 Task: In the Company tax.ny.gov, Log call with description : 'Customer requesting a product demonstration.'; Select call outcome: 'Busy '; Select call Direction: Inbound; Add date: '23 August, 2023' and time 10:30:AM. Logged in from softage.1@softage.net
Action: Mouse moved to (78, 48)
Screenshot: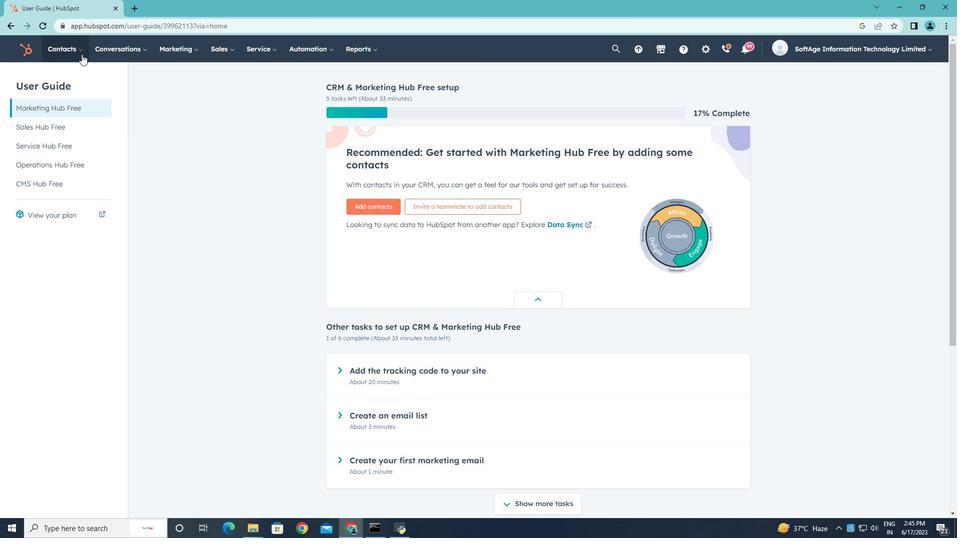 
Action: Mouse pressed left at (78, 48)
Screenshot: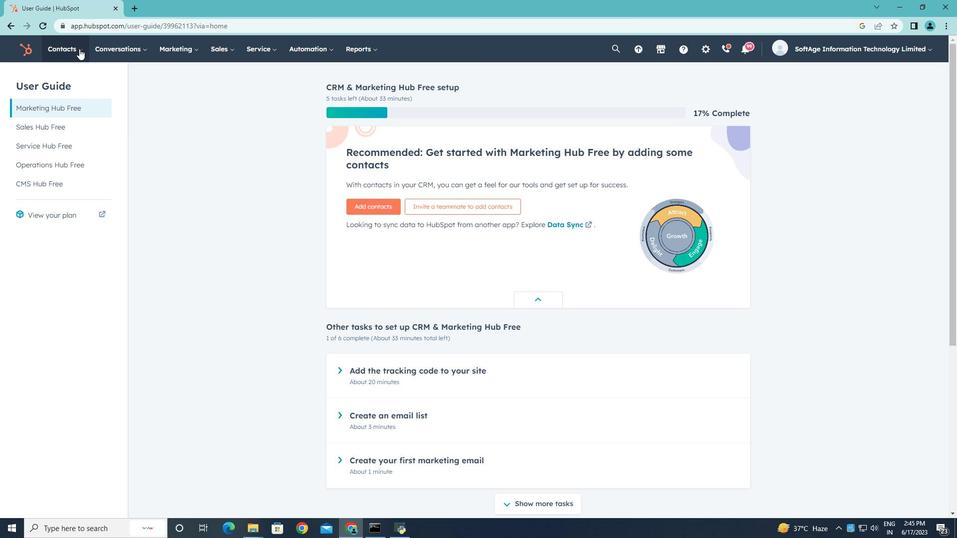 
Action: Mouse moved to (73, 99)
Screenshot: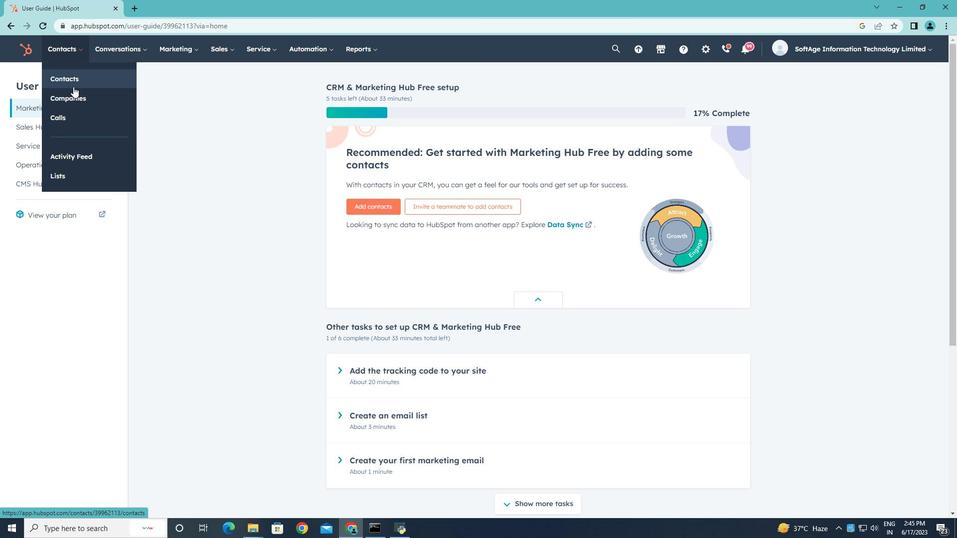 
Action: Mouse pressed left at (73, 99)
Screenshot: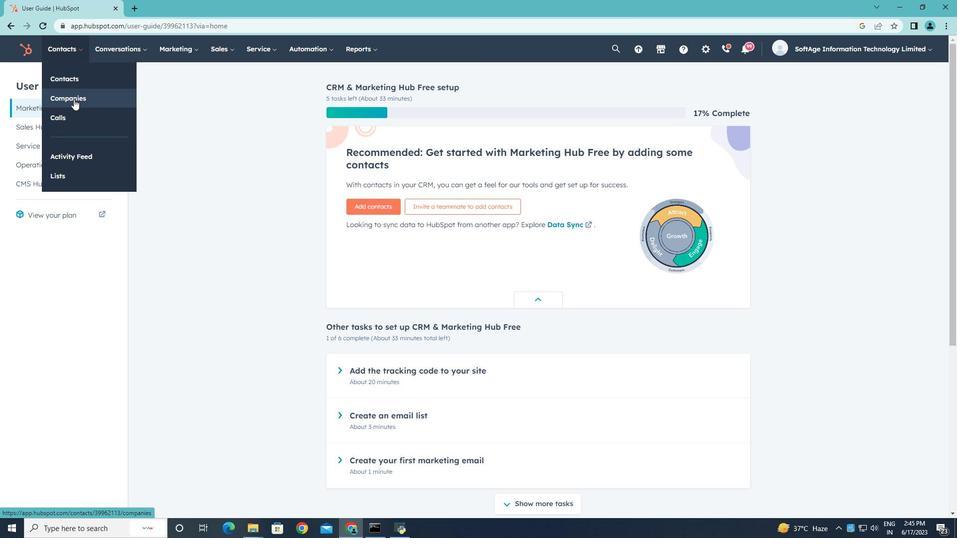 
Action: Mouse moved to (80, 159)
Screenshot: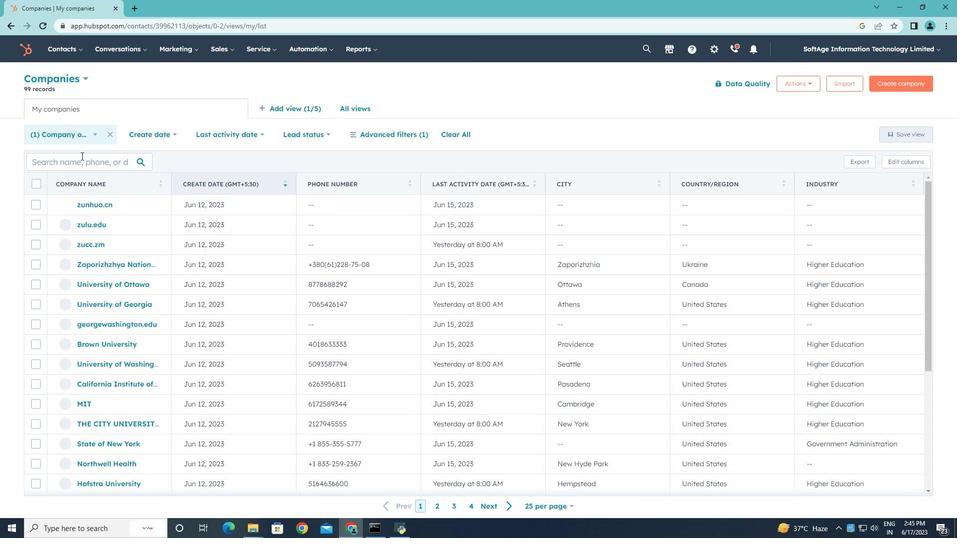 
Action: Mouse pressed left at (80, 159)
Screenshot: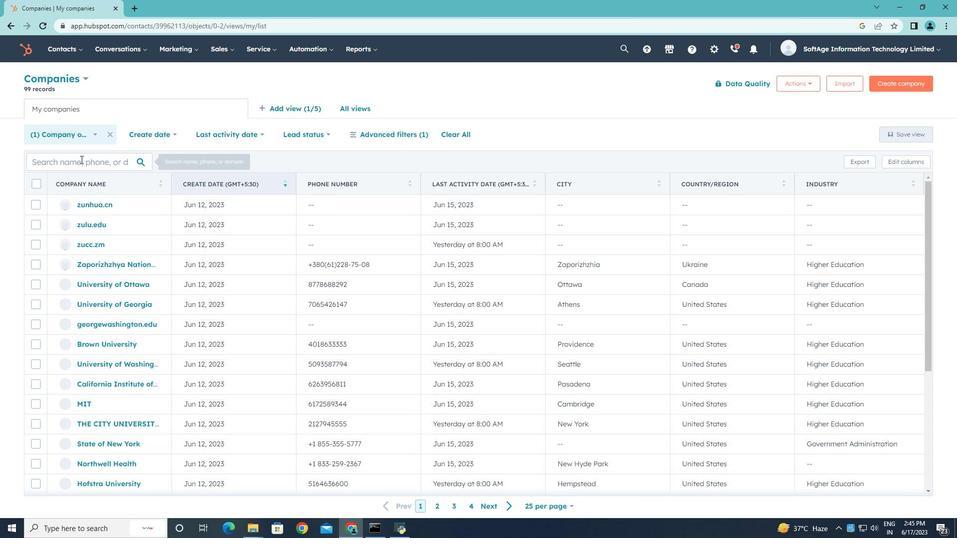 
Action: Key pressed tax.ny.gov
Screenshot: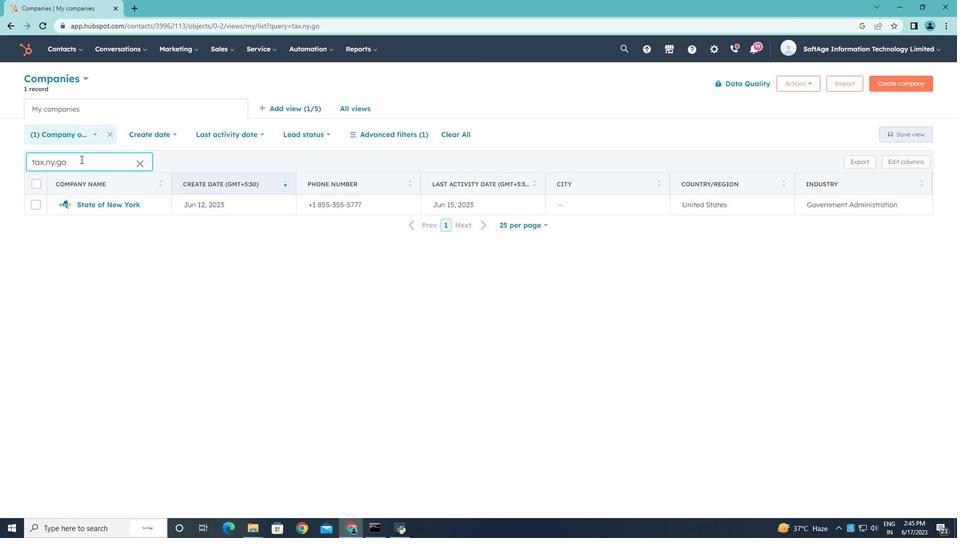 
Action: Mouse moved to (89, 203)
Screenshot: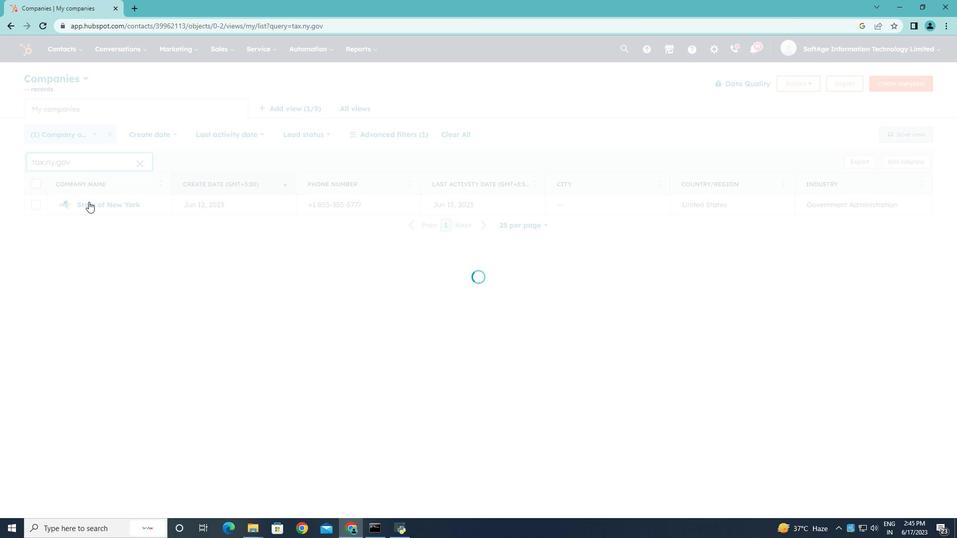 
Action: Mouse pressed left at (89, 203)
Screenshot: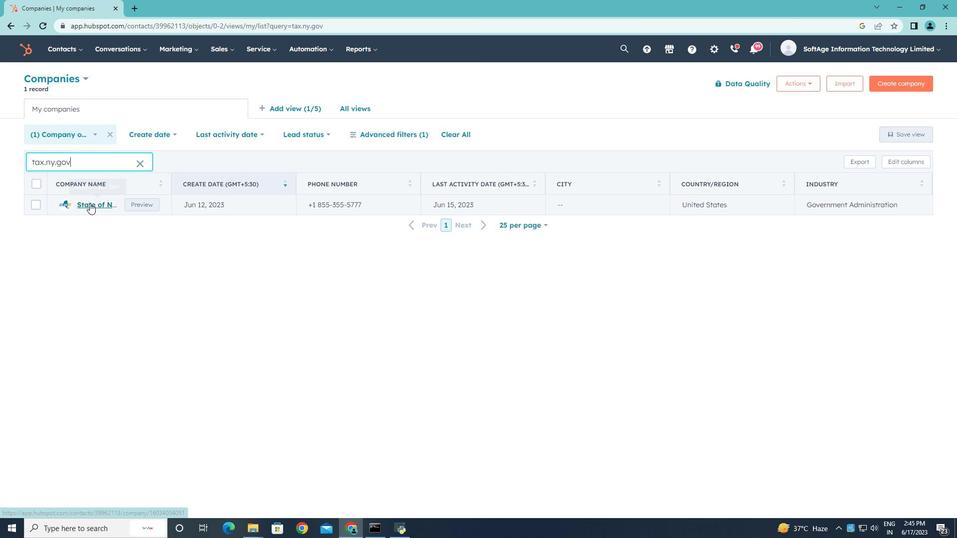 
Action: Mouse moved to (194, 167)
Screenshot: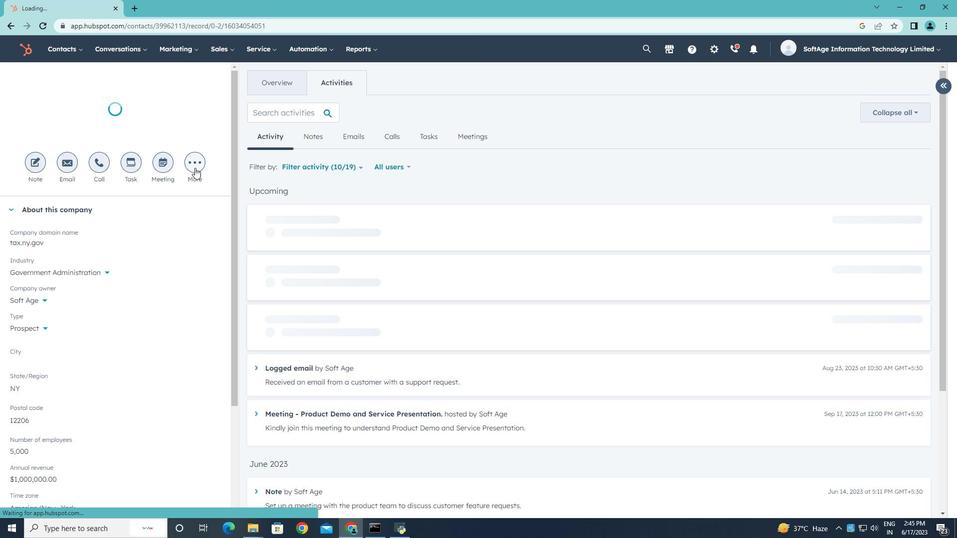 
Action: Mouse pressed left at (194, 167)
Screenshot: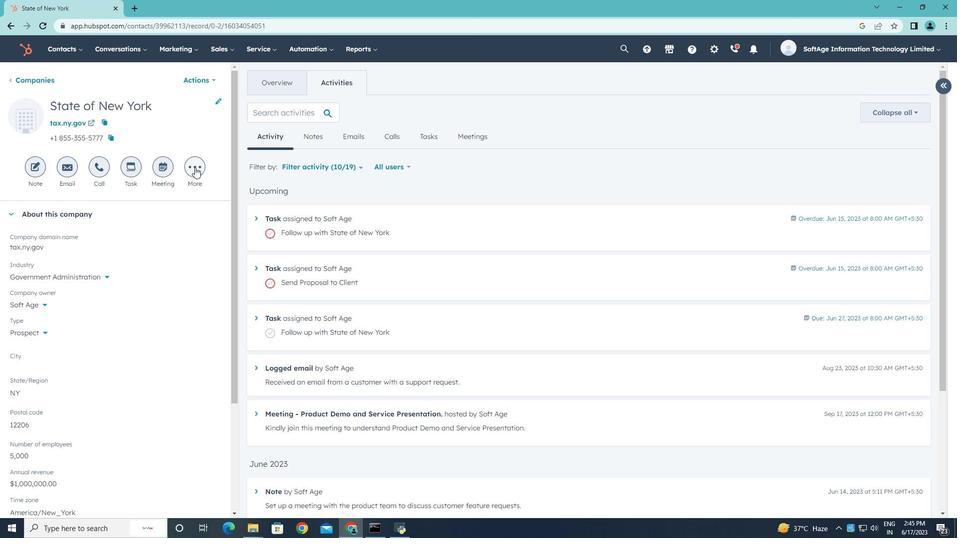 
Action: Mouse moved to (184, 250)
Screenshot: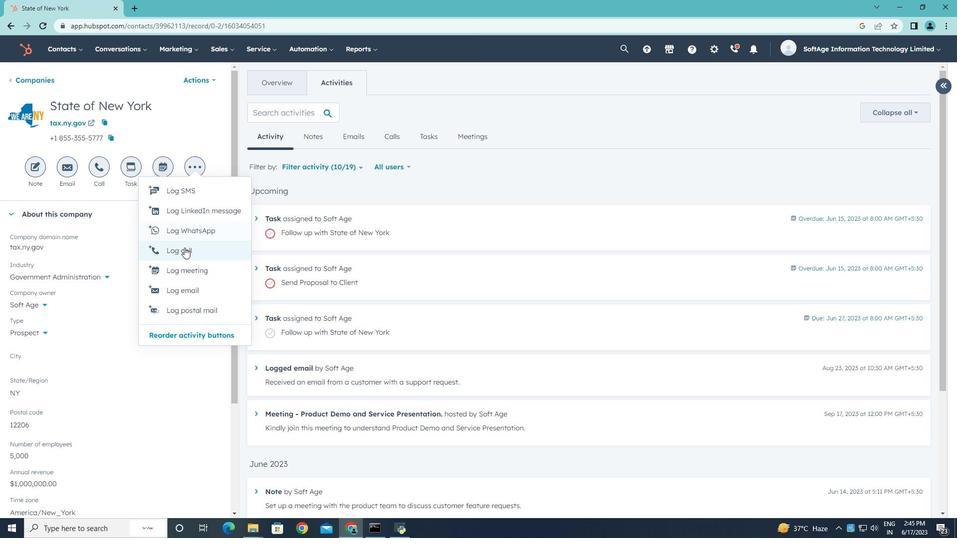 
Action: Mouse pressed left at (184, 250)
Screenshot: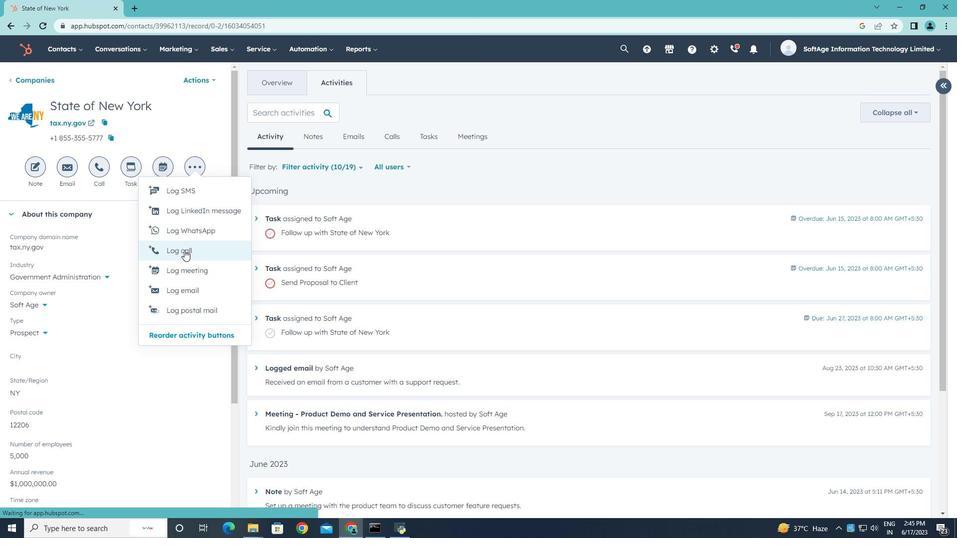 
Action: Key pressed <Key.shift>Customer<Key.space>requesting<Key.space>a<Key.space>product<Key.space>demonstration,
Screenshot: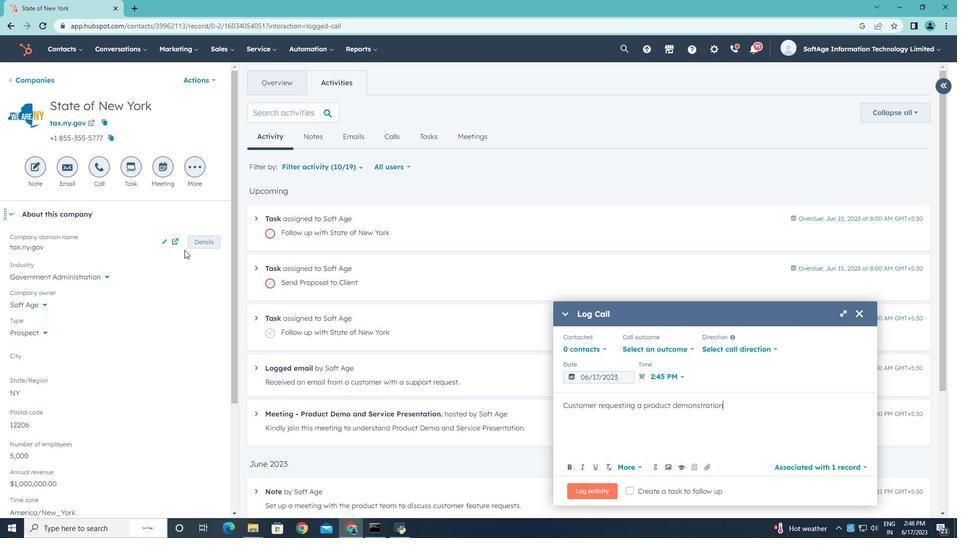 
Action: Mouse moved to (692, 349)
Screenshot: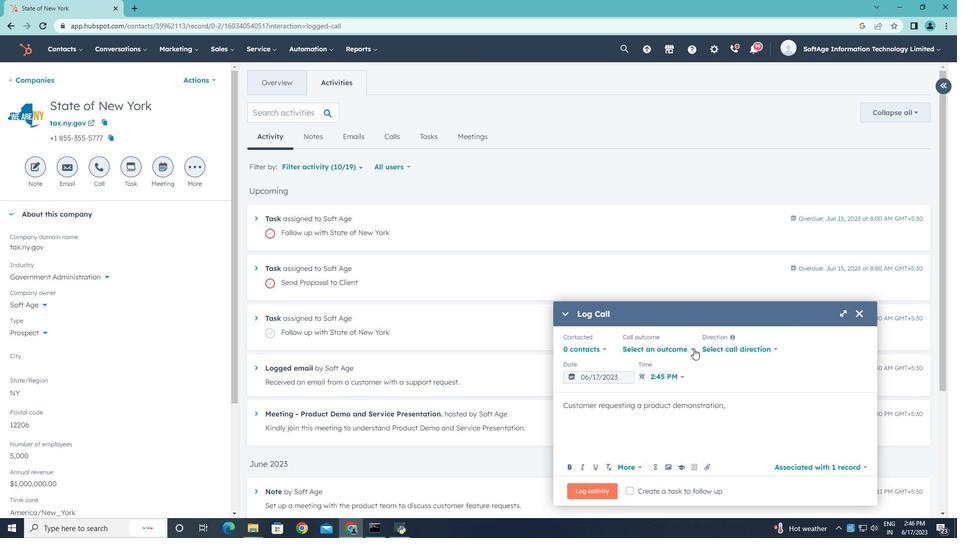 
Action: Mouse pressed left at (692, 349)
Screenshot: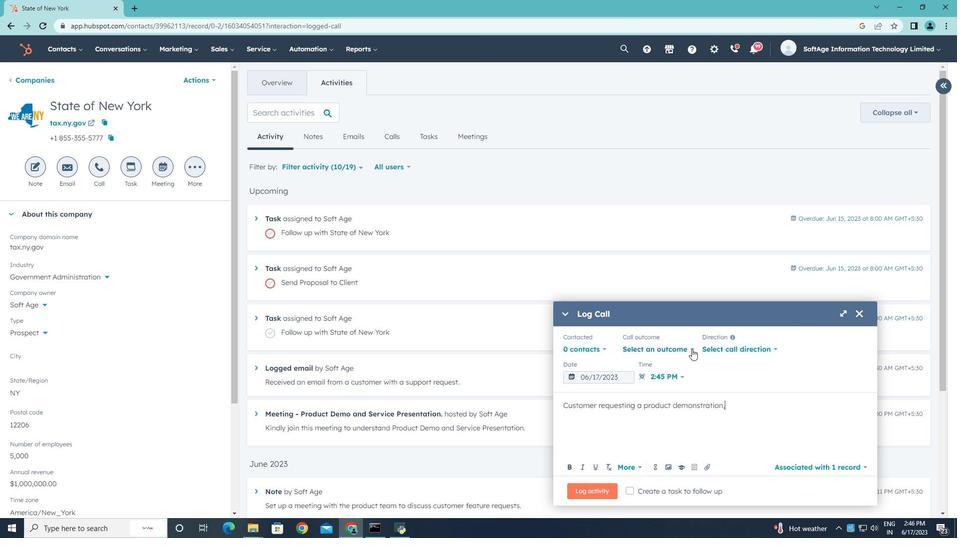 
Action: Mouse moved to (657, 378)
Screenshot: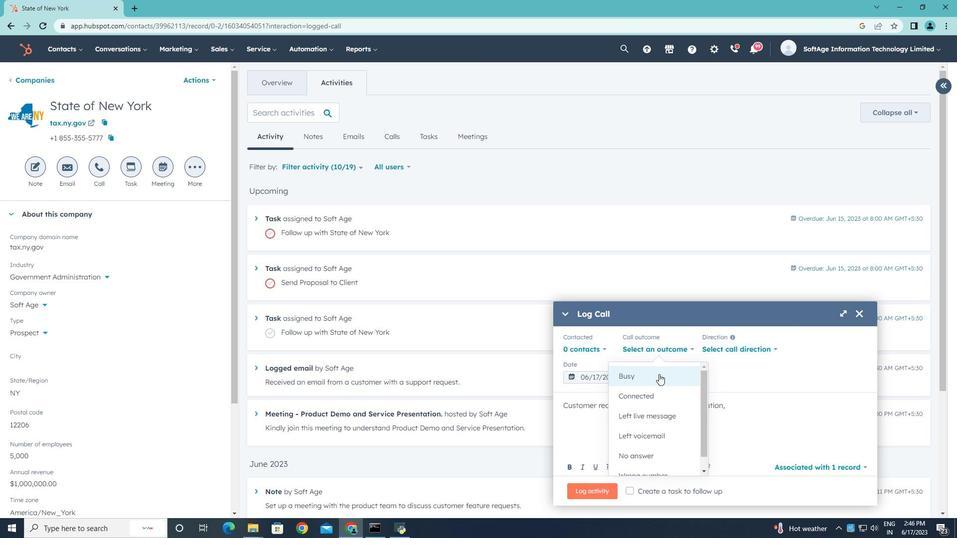 
Action: Mouse pressed left at (657, 378)
Screenshot: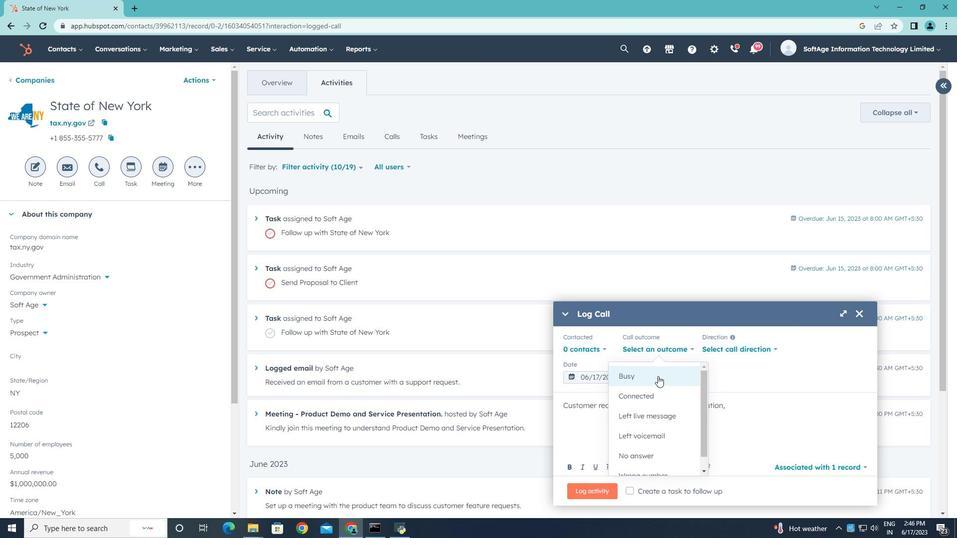 
Action: Mouse moved to (723, 350)
Screenshot: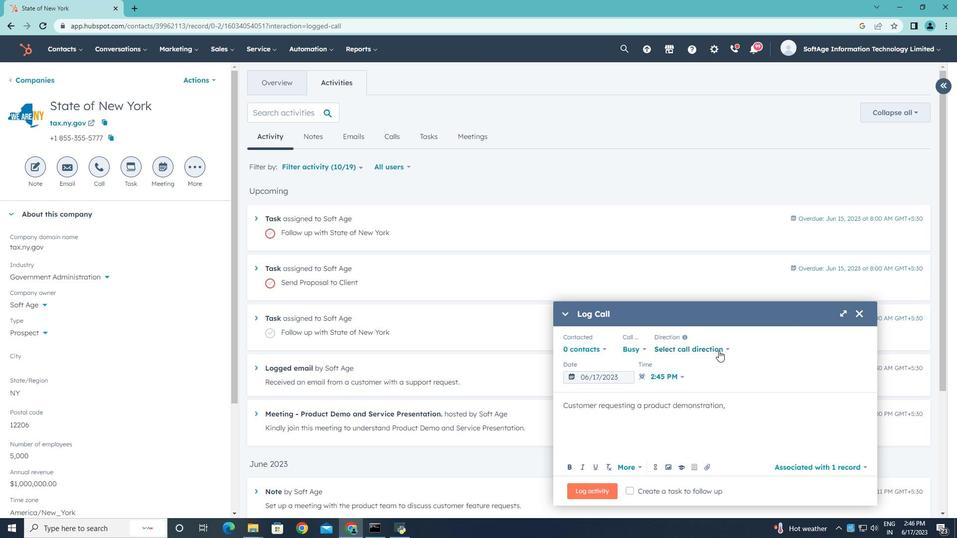 
Action: Mouse pressed left at (723, 350)
Screenshot: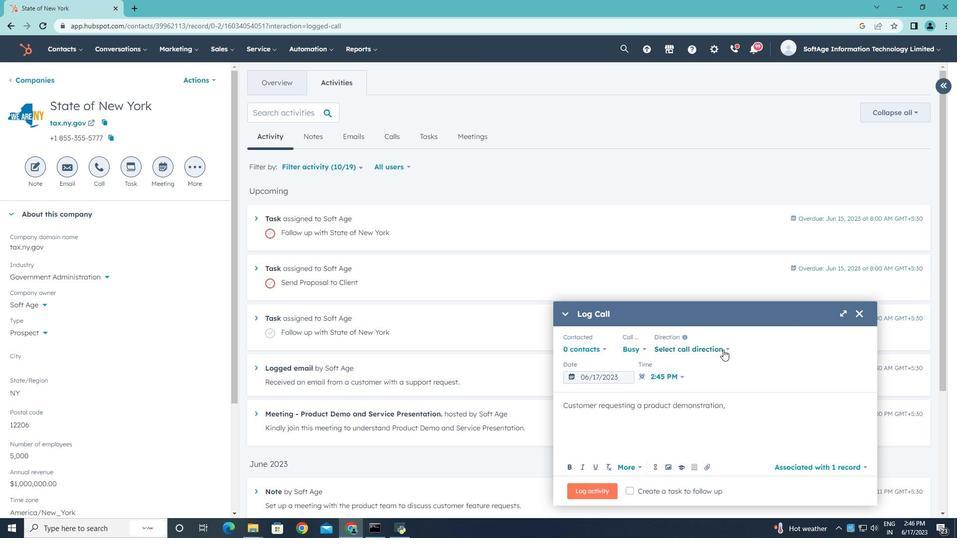 
Action: Mouse moved to (699, 375)
Screenshot: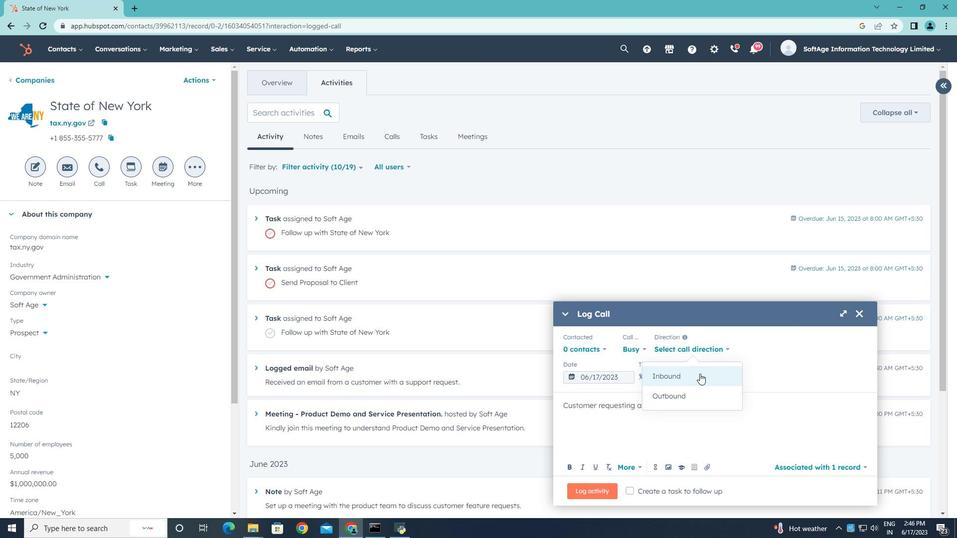 
Action: Mouse pressed left at (699, 375)
Screenshot: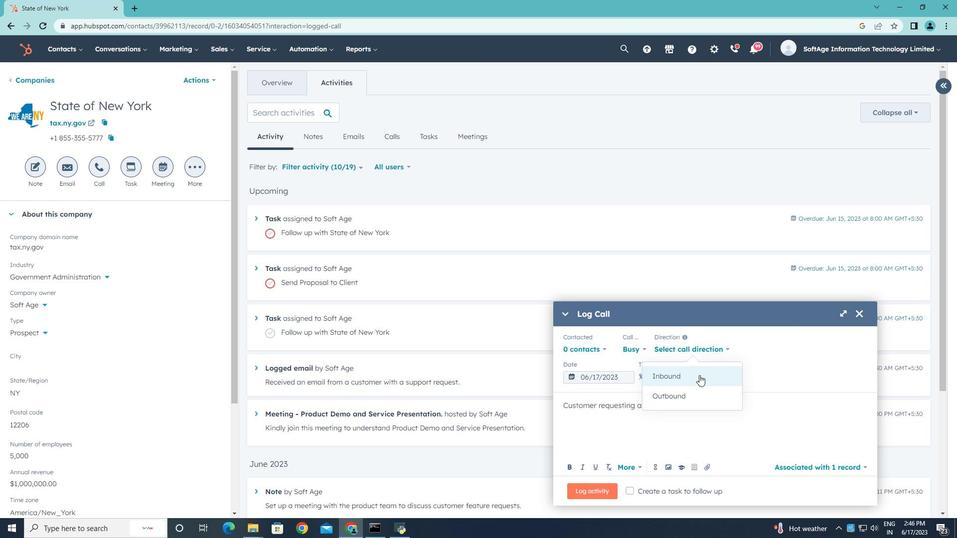 
Action: Mouse moved to (770, 353)
Screenshot: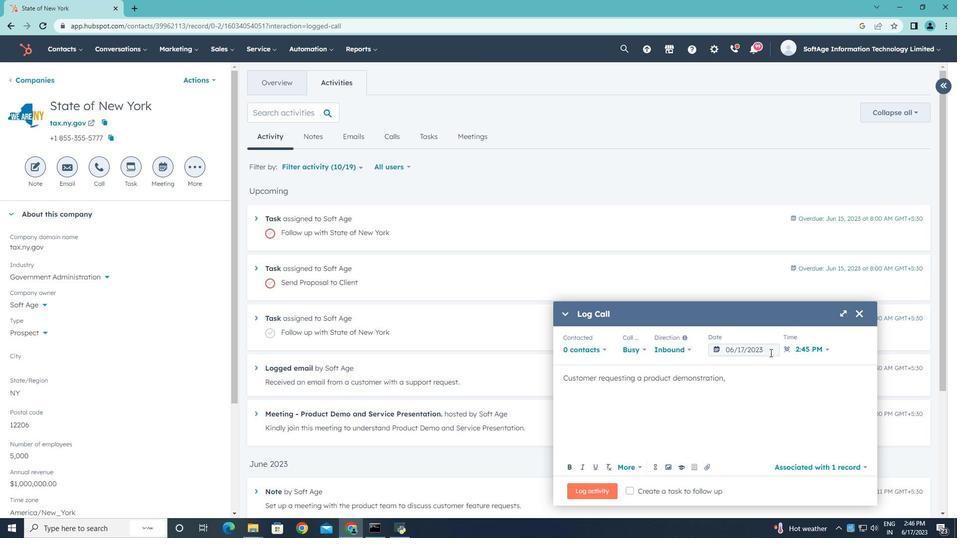 
Action: Mouse pressed left at (770, 353)
Screenshot: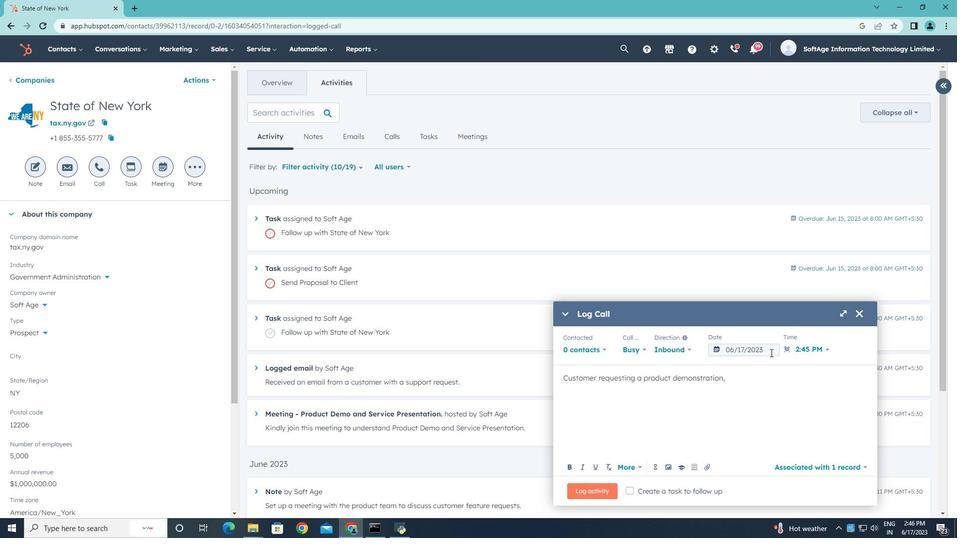 
Action: Mouse moved to (832, 189)
Screenshot: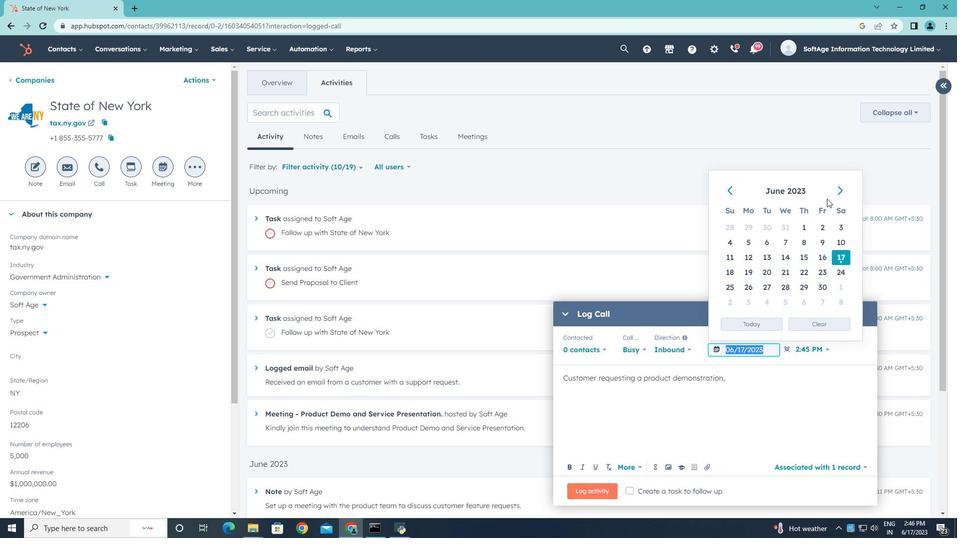 
Action: Mouse pressed left at (832, 189)
Screenshot: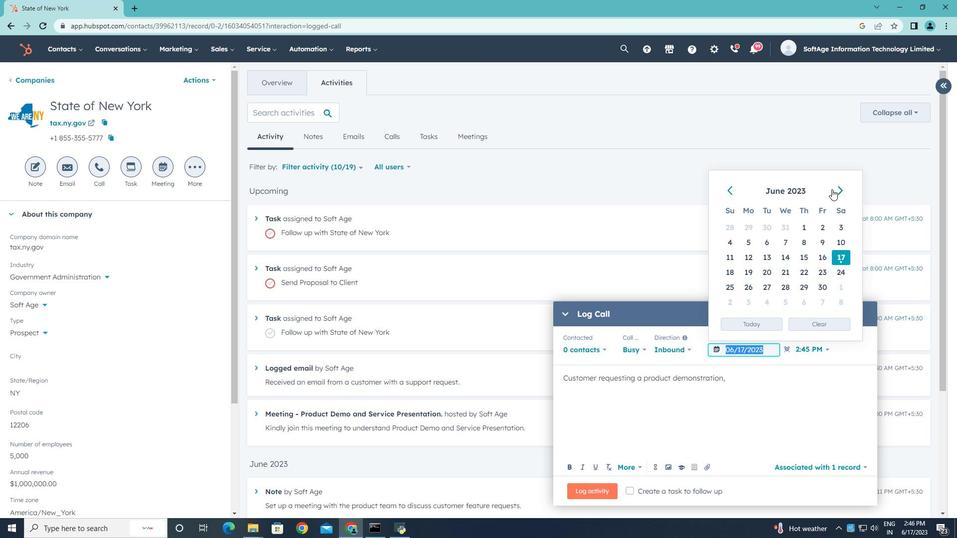 
Action: Mouse pressed left at (832, 189)
Screenshot: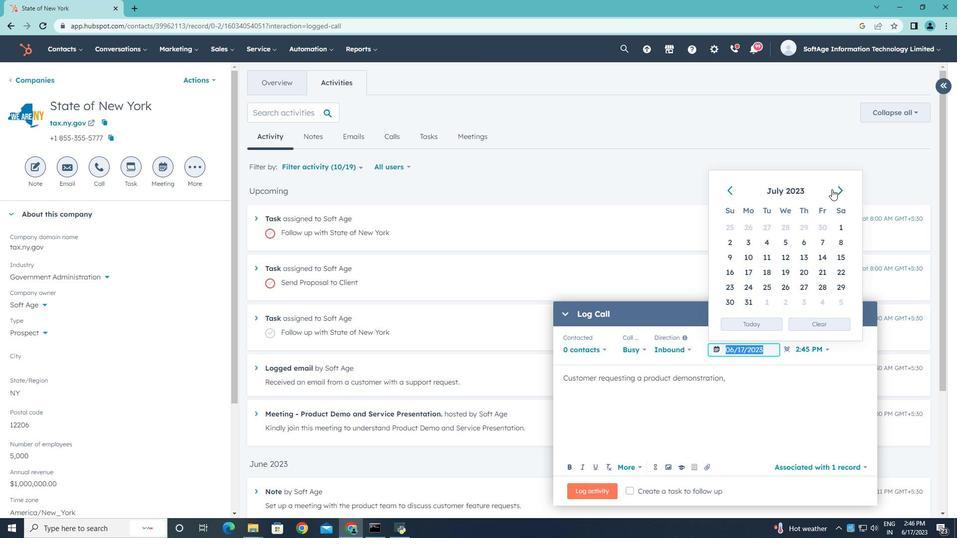 
Action: Mouse moved to (782, 273)
Screenshot: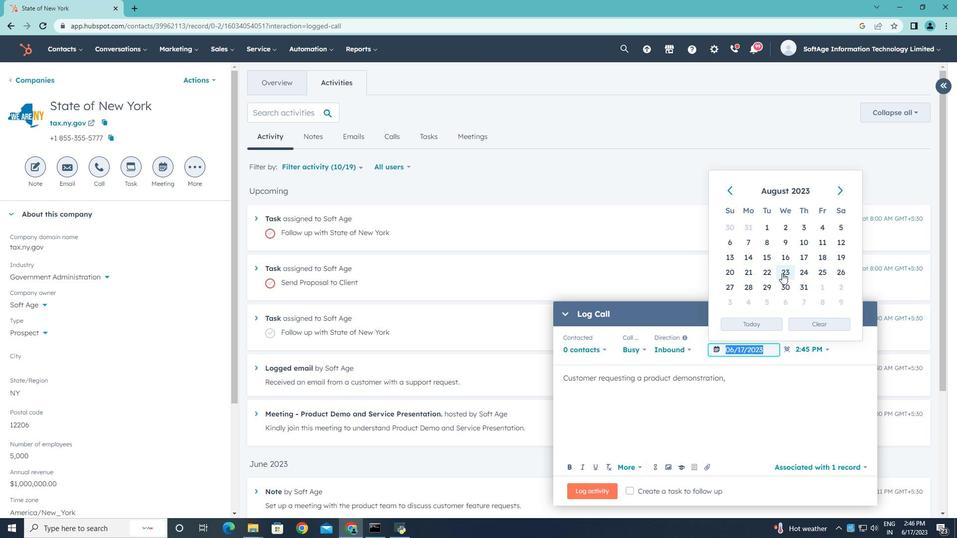 
Action: Mouse pressed left at (782, 273)
Screenshot: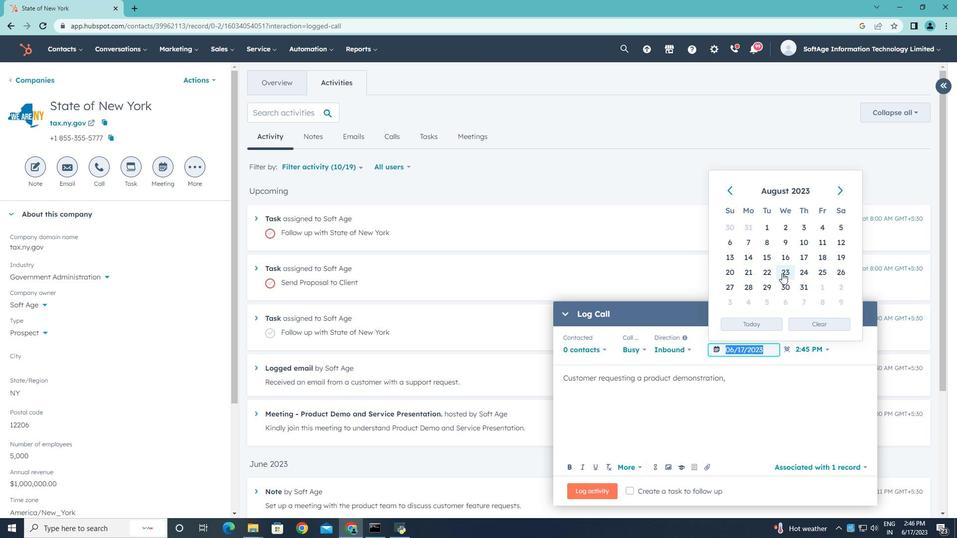 
Action: Mouse moved to (824, 347)
Screenshot: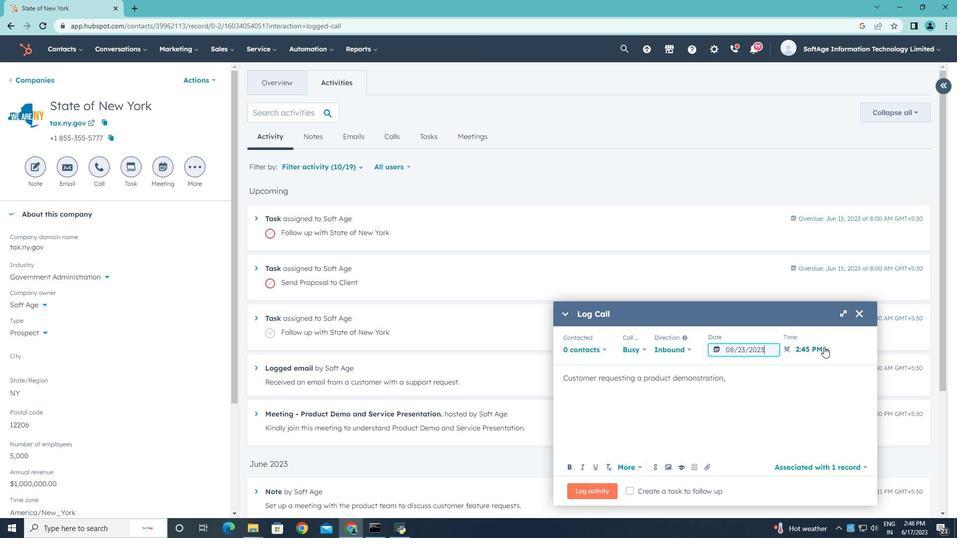 
Action: Mouse pressed left at (824, 347)
Screenshot: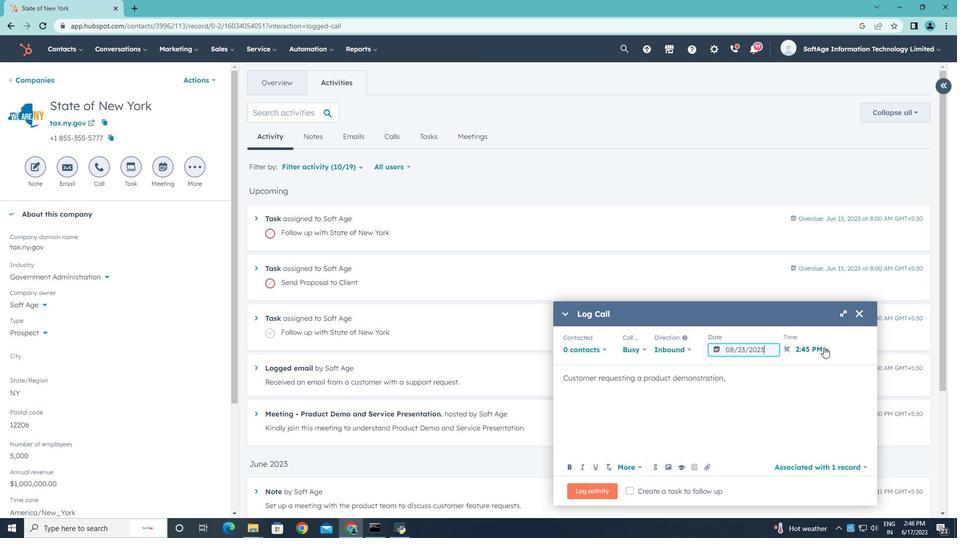 
Action: Mouse moved to (808, 431)
Screenshot: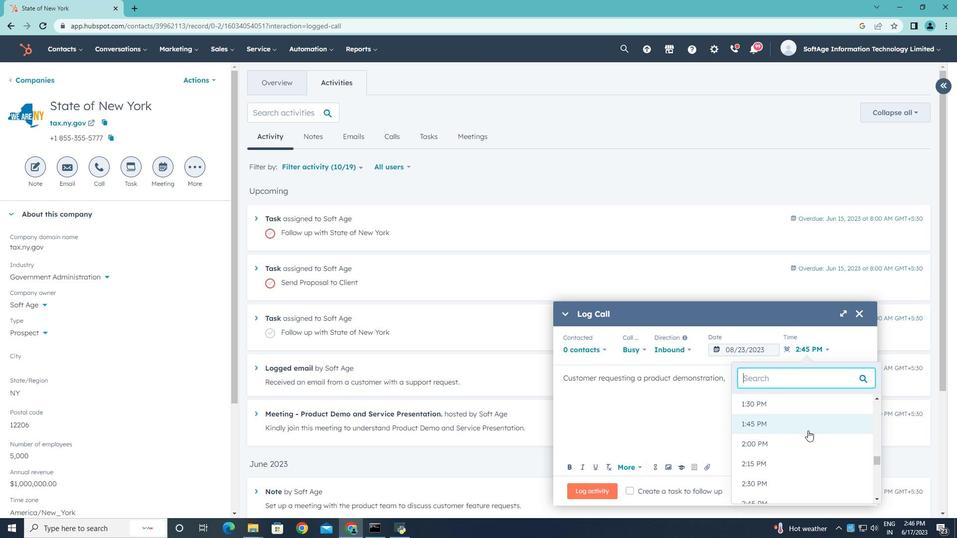 
Action: Mouse scrolled (808, 431) with delta (0, 0)
Screenshot: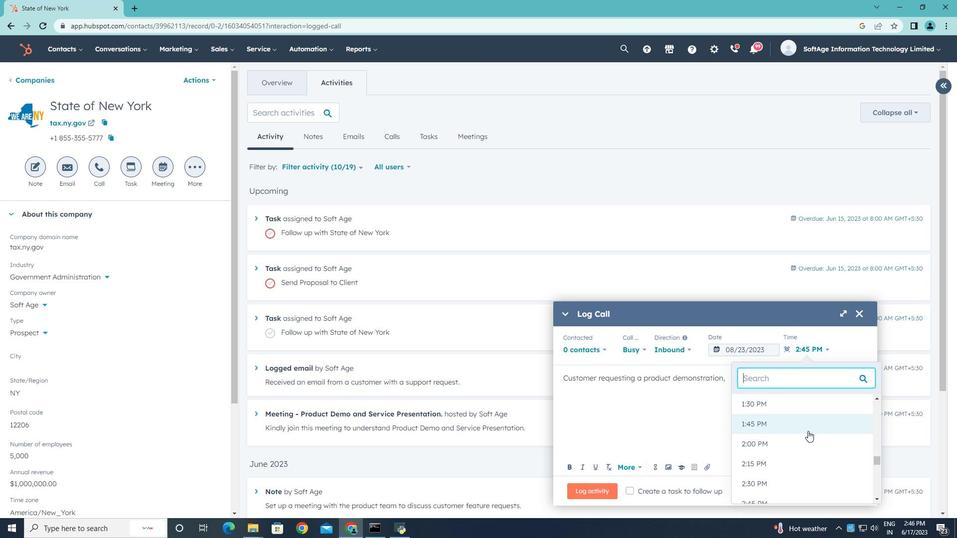 
Action: Mouse scrolled (808, 431) with delta (0, 0)
Screenshot: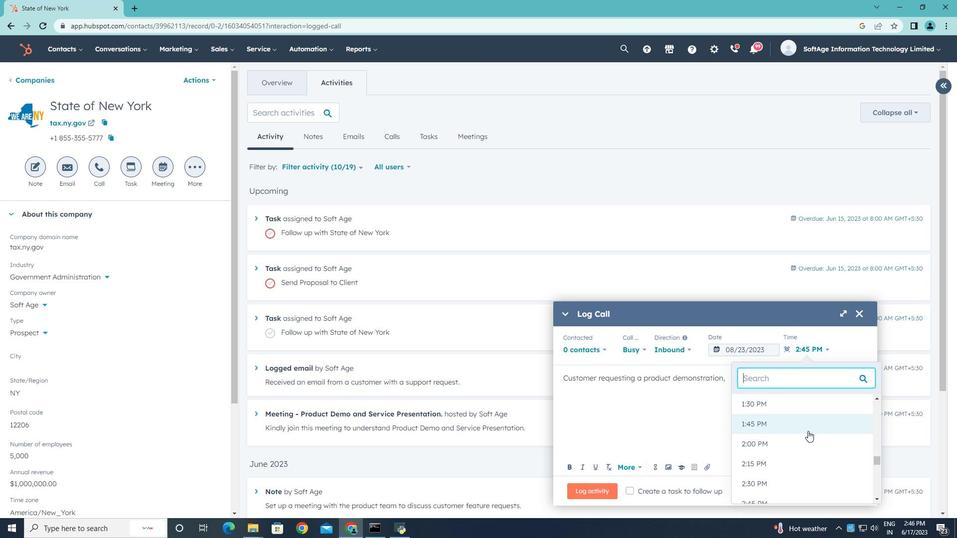 
Action: Mouse scrolled (808, 431) with delta (0, 0)
Screenshot: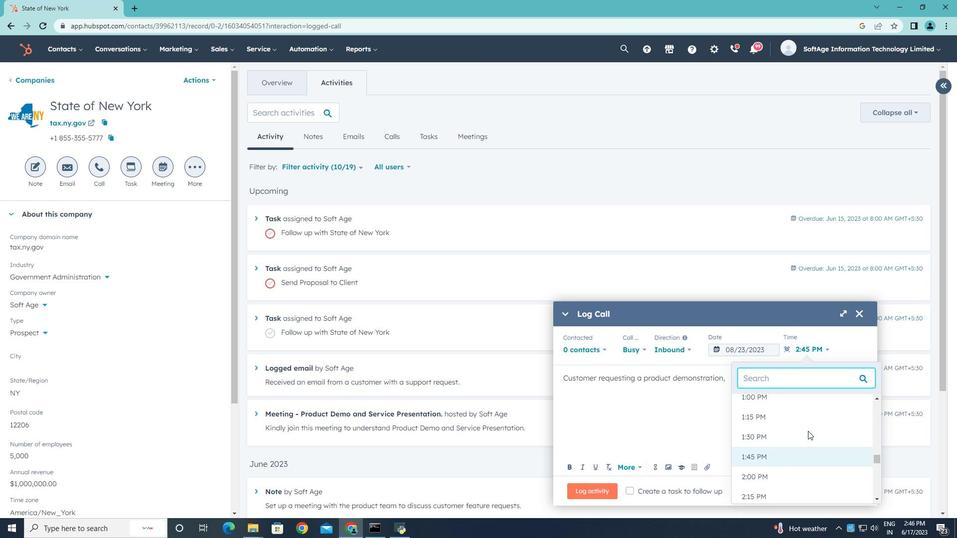
Action: Mouse scrolled (808, 431) with delta (0, 0)
Screenshot: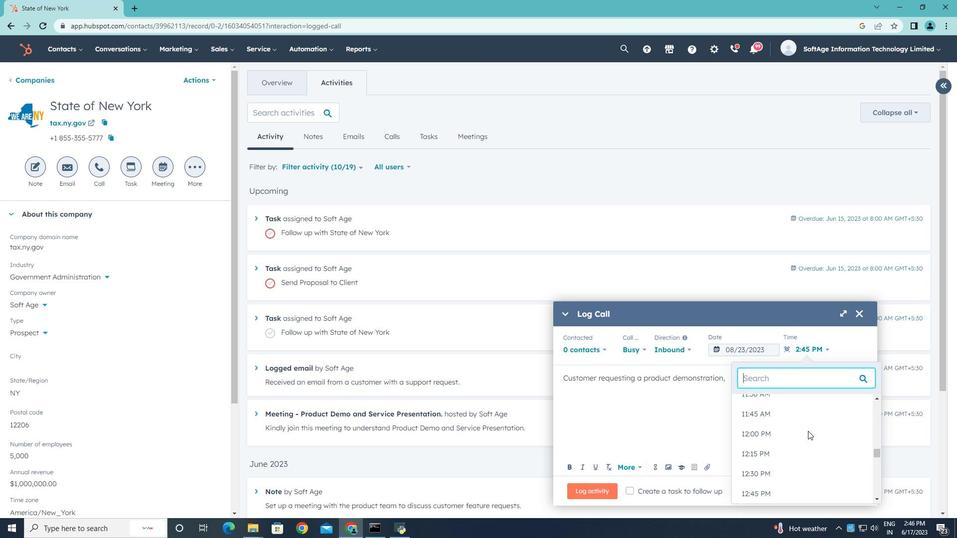 
Action: Mouse scrolled (808, 431) with delta (0, 0)
Screenshot: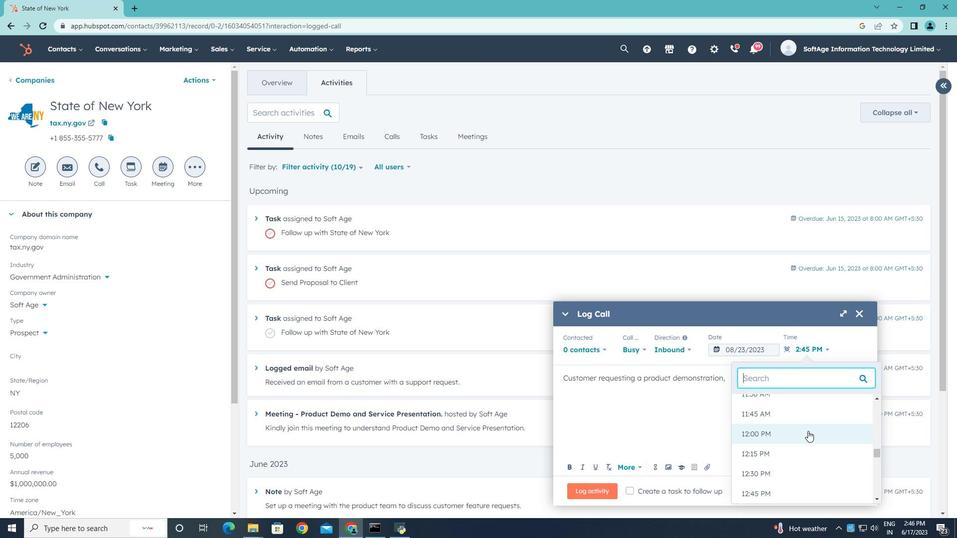 
Action: Mouse moved to (802, 414)
Screenshot: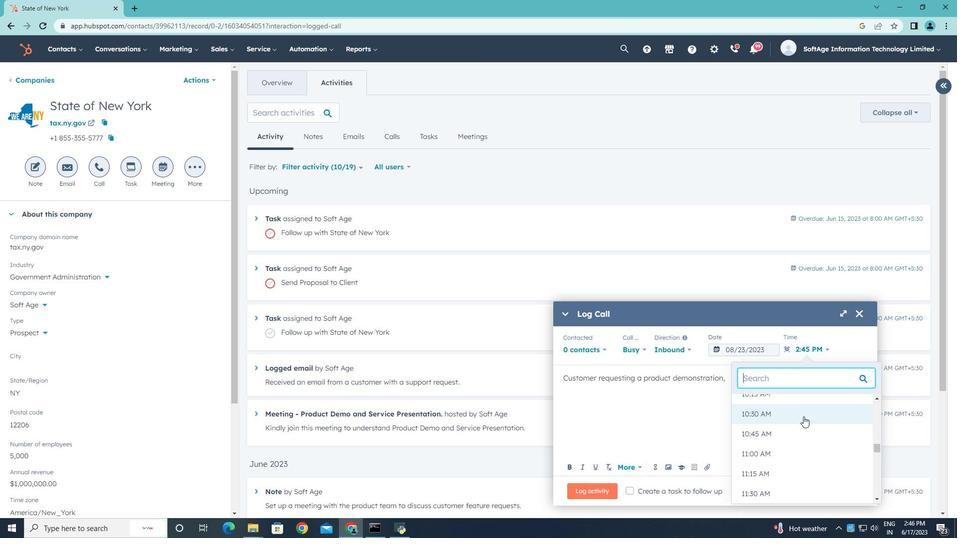 
Action: Mouse pressed left at (802, 414)
Screenshot: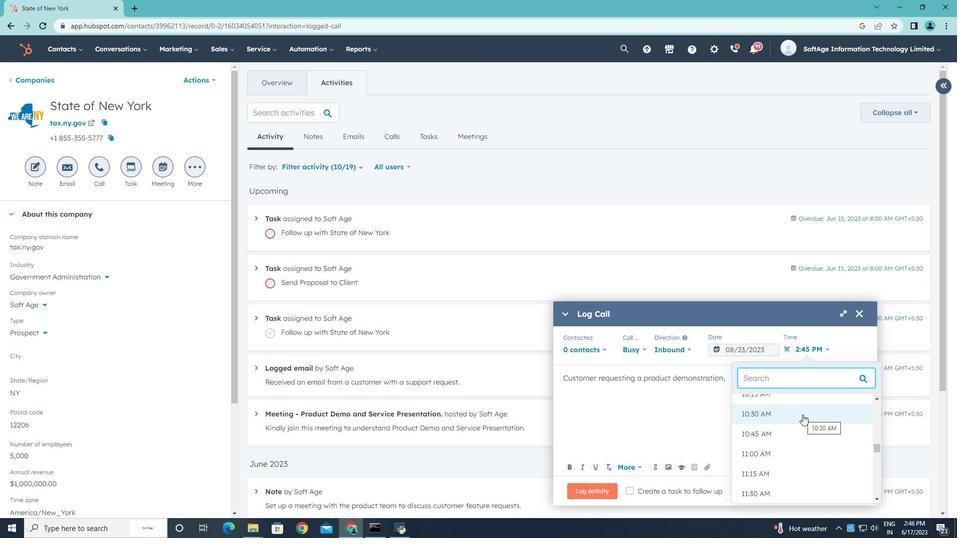 
Action: Mouse moved to (603, 493)
Screenshot: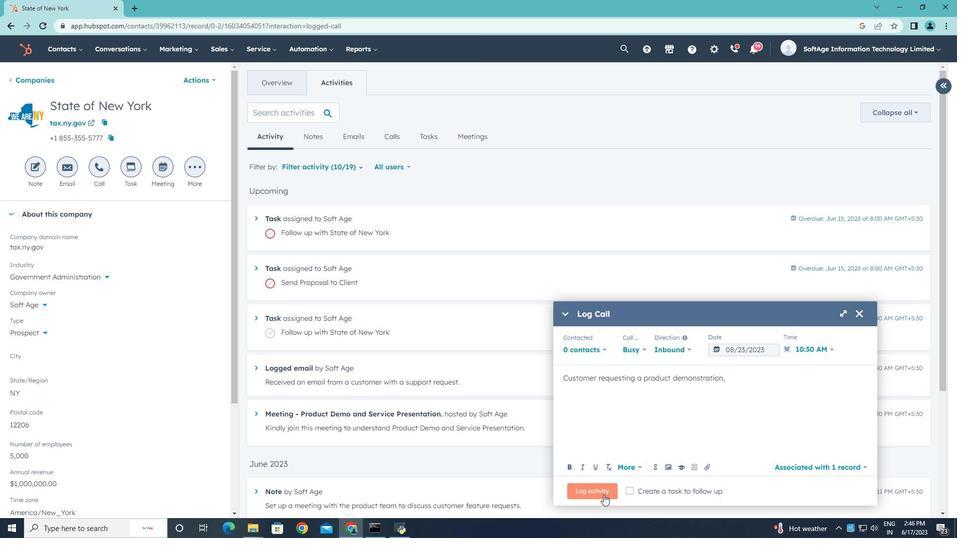 
Action: Mouse pressed left at (603, 493)
Screenshot: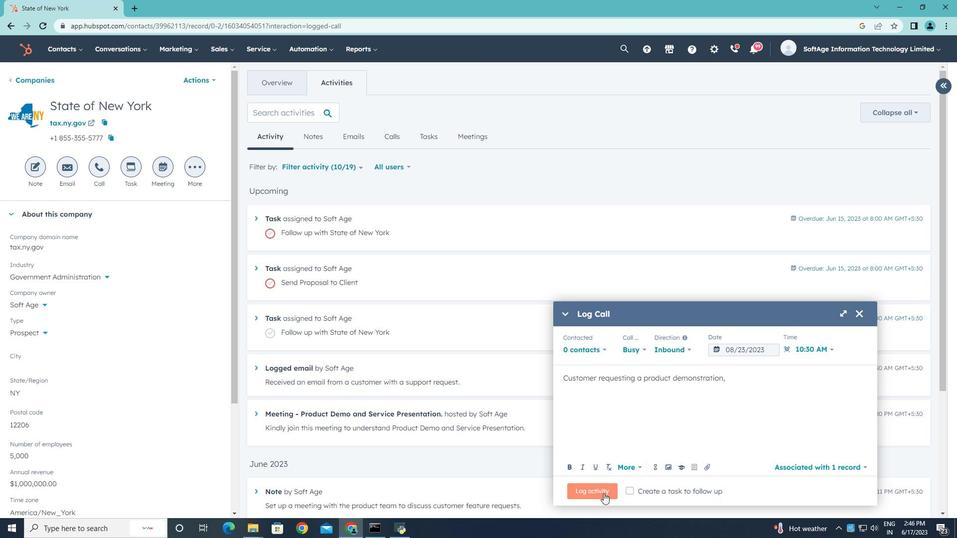 
